 Task: Apply 25% slow motion on the video "Movie C.mp4"
Action: Mouse moved to (672, 264)
Screenshot: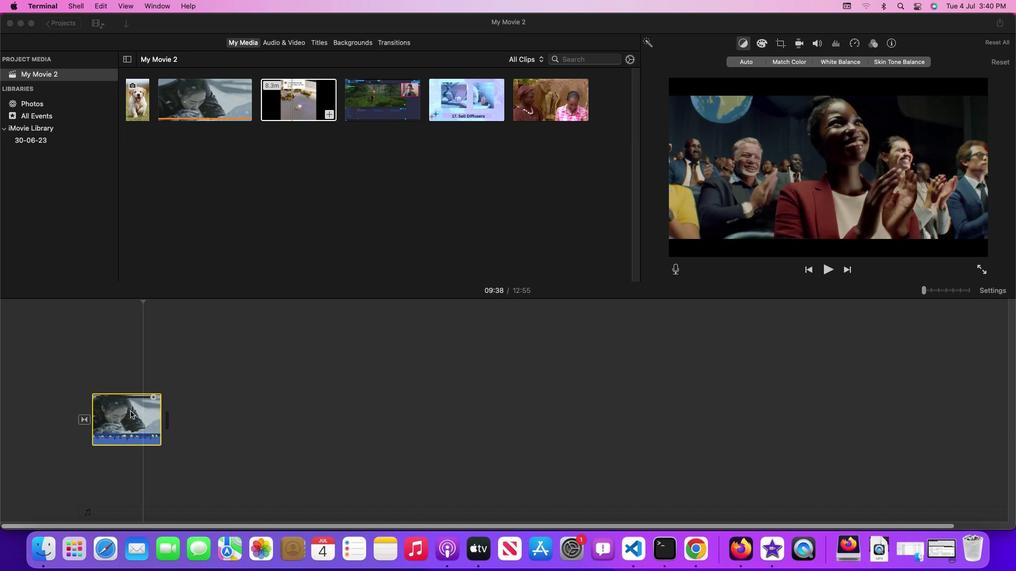 
Action: Mouse pressed left at (672, 264)
Screenshot: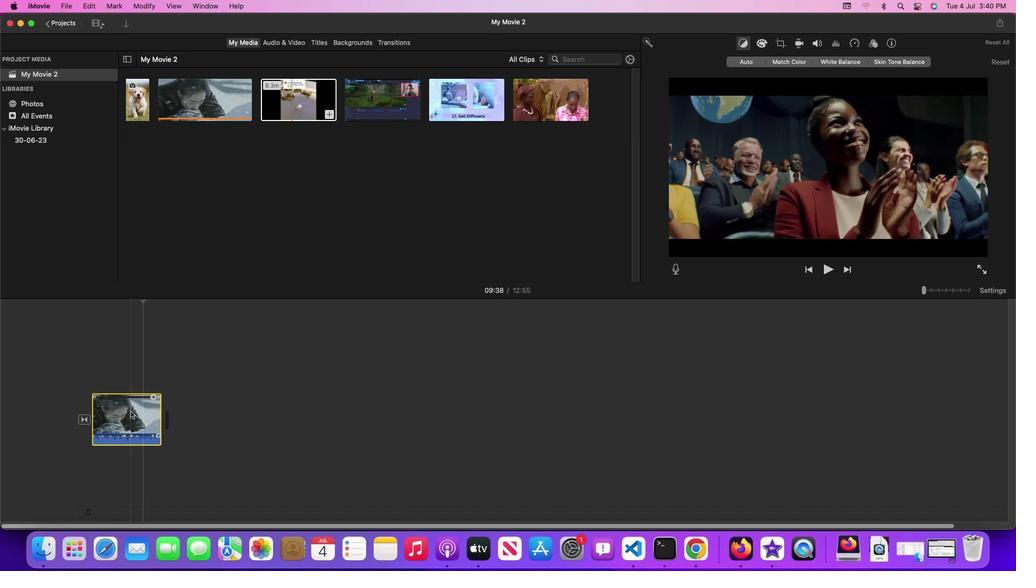
Action: Mouse moved to (672, 264)
Screenshot: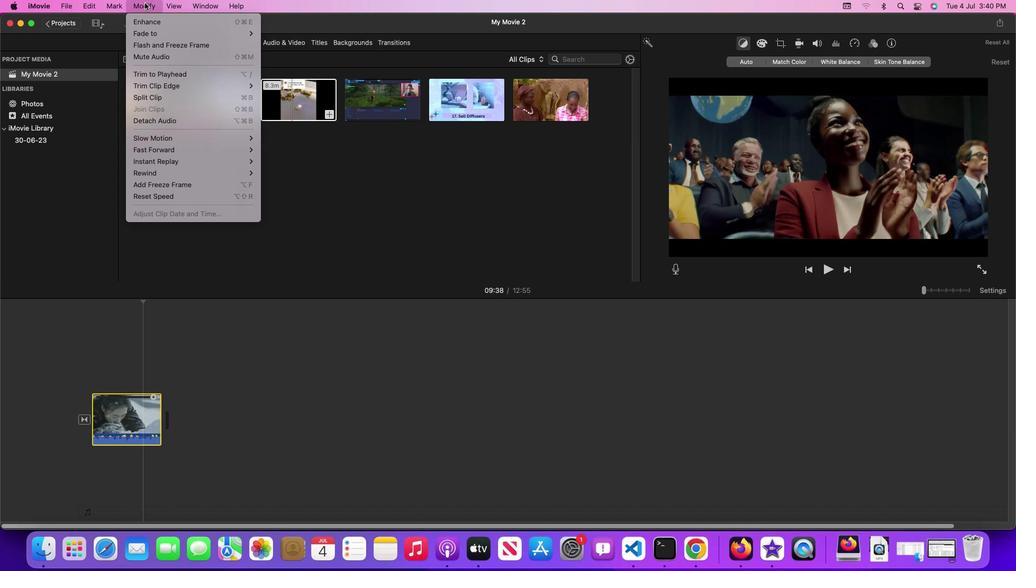 
Action: Mouse pressed left at (672, 264)
Screenshot: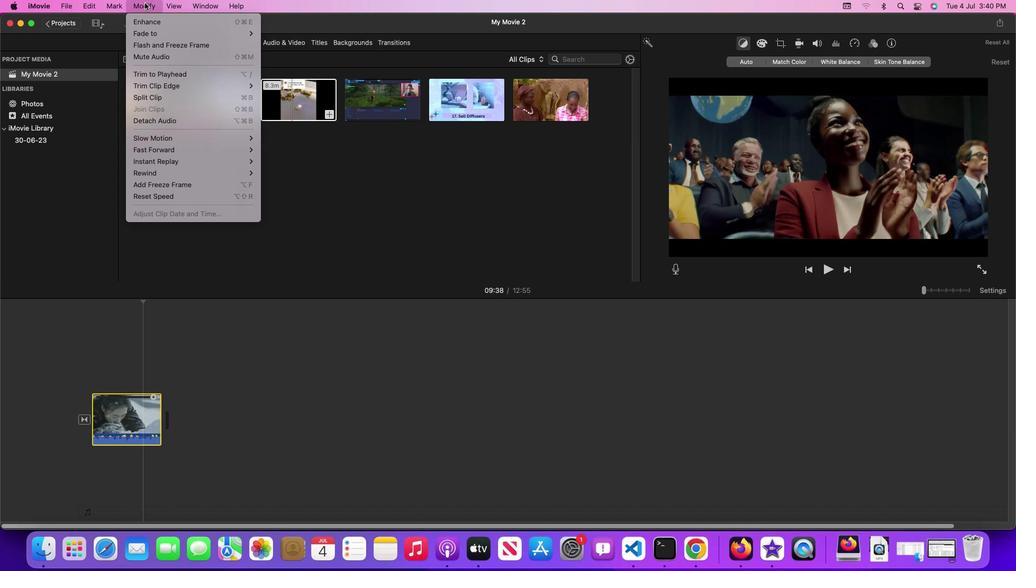 
Action: Mouse moved to (672, 264)
Screenshot: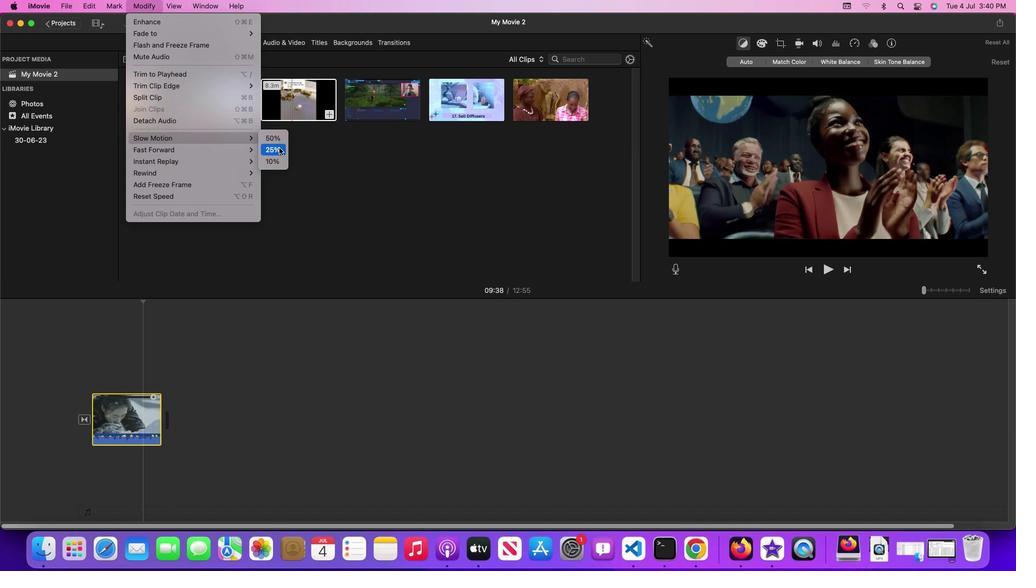 
Action: Mouse pressed left at (672, 264)
Screenshot: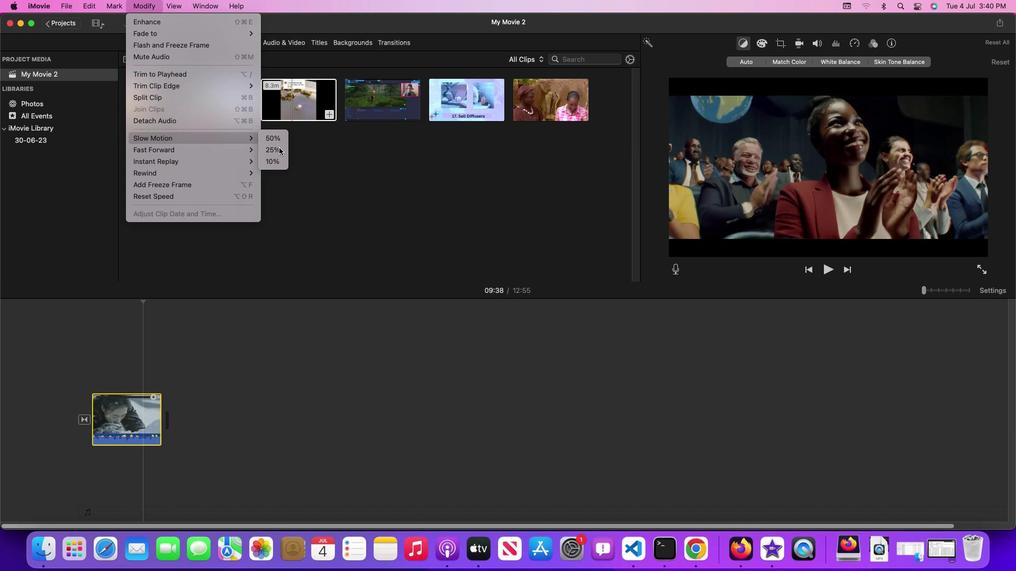
Action: Mouse moved to (672, 264)
Screenshot: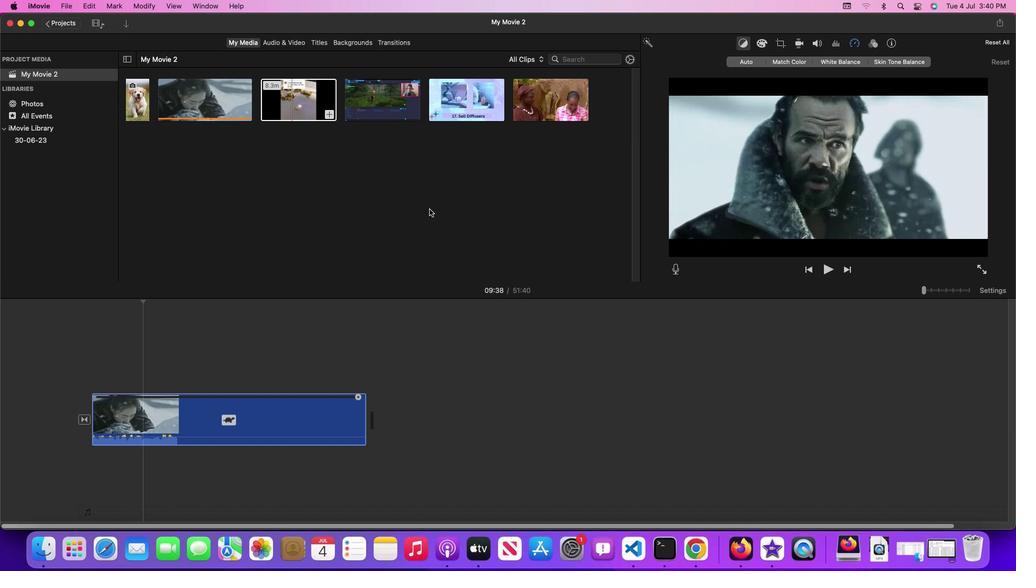 
